Task: Change text box border weight to 8PX.
Action: Mouse moved to (407, 178)
Screenshot: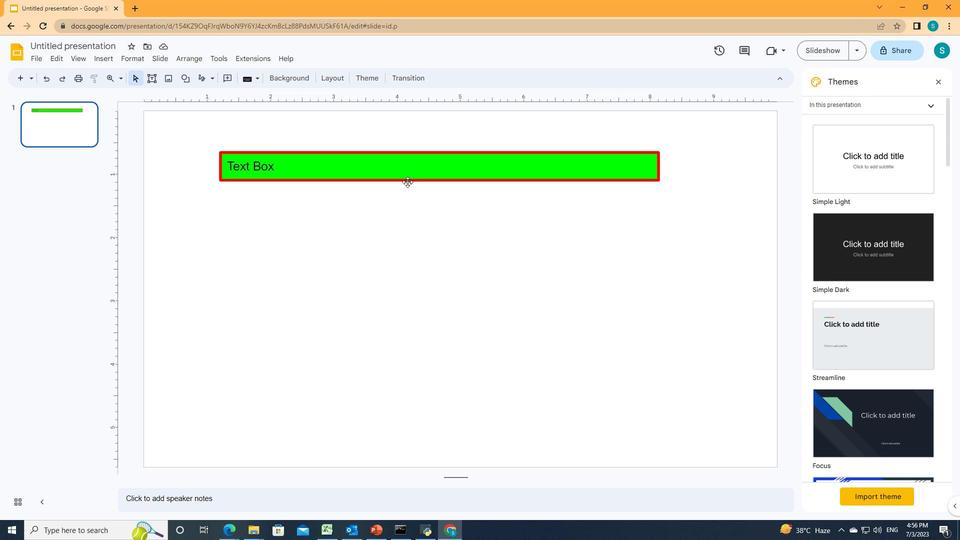 
Action: Mouse pressed left at (407, 178)
Screenshot: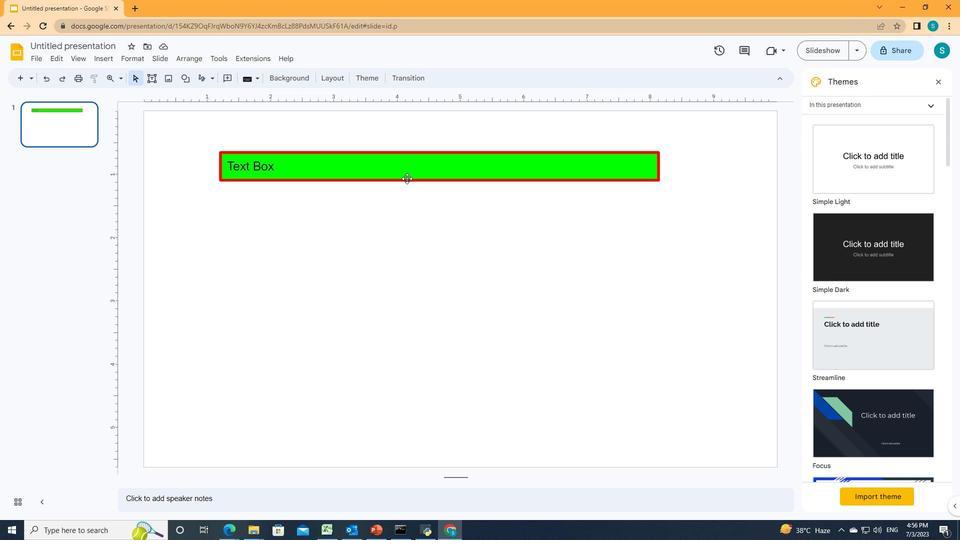 
Action: Mouse moved to (264, 80)
Screenshot: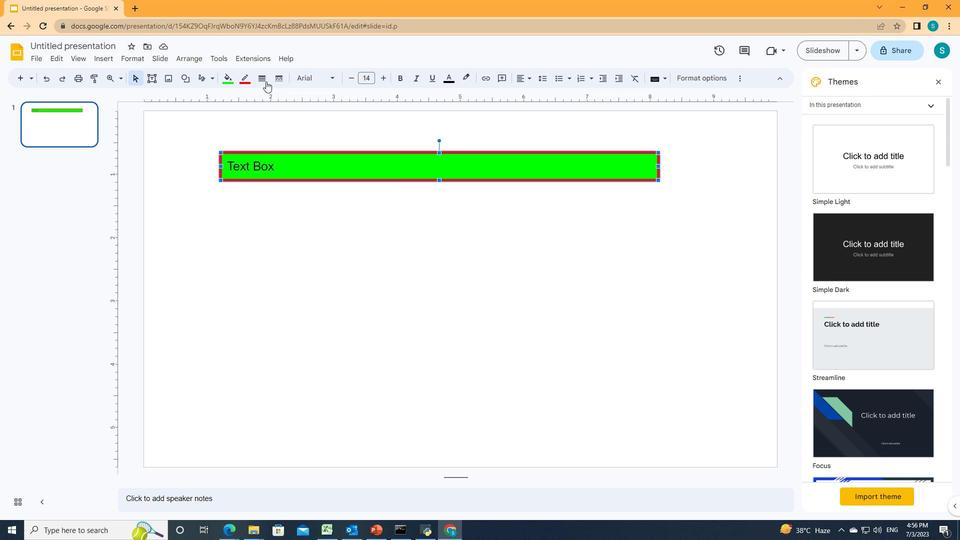 
Action: Mouse pressed left at (264, 80)
Screenshot: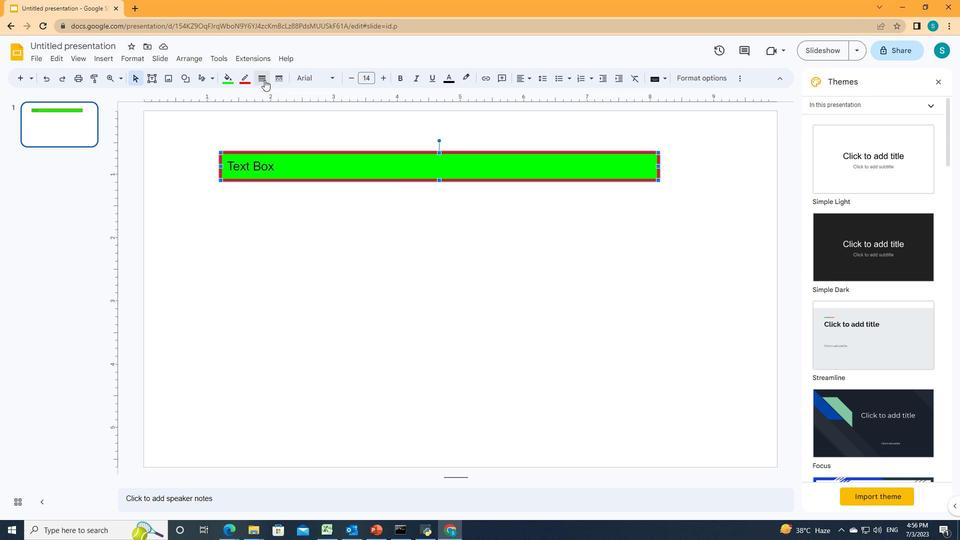 
Action: Mouse moved to (271, 157)
Screenshot: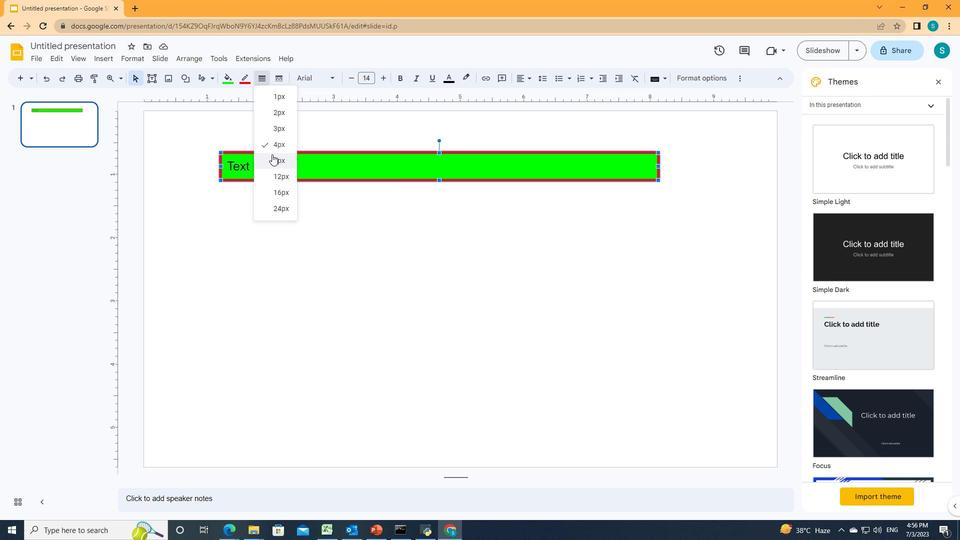 
Action: Mouse pressed left at (271, 157)
Screenshot: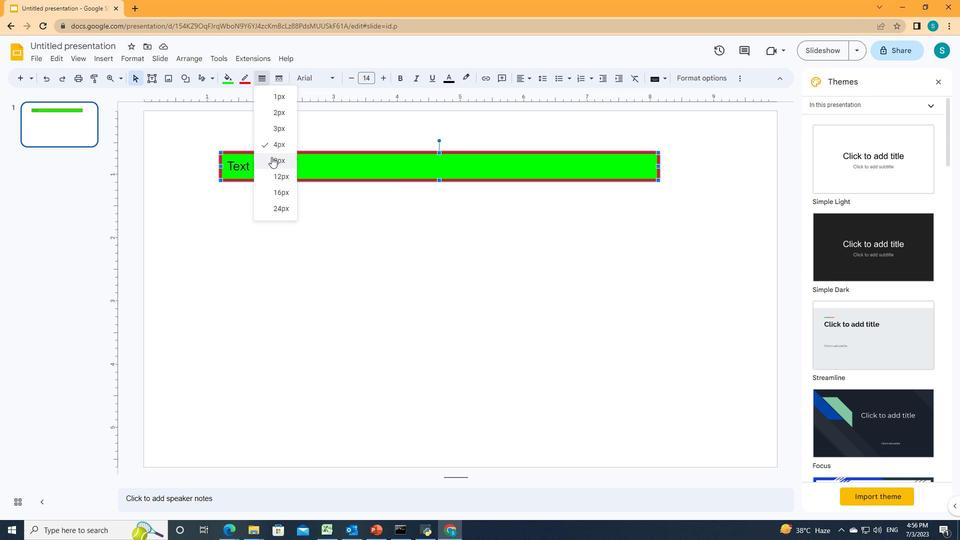 
Action: Mouse moved to (359, 228)
Screenshot: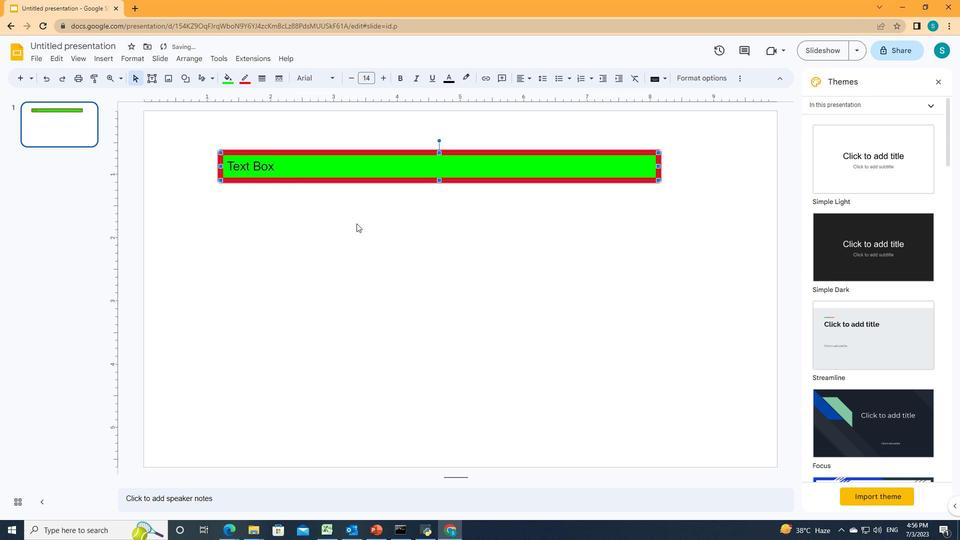 
